 Task: Insert image from drive.
Action: Mouse moved to (210, 105)
Screenshot: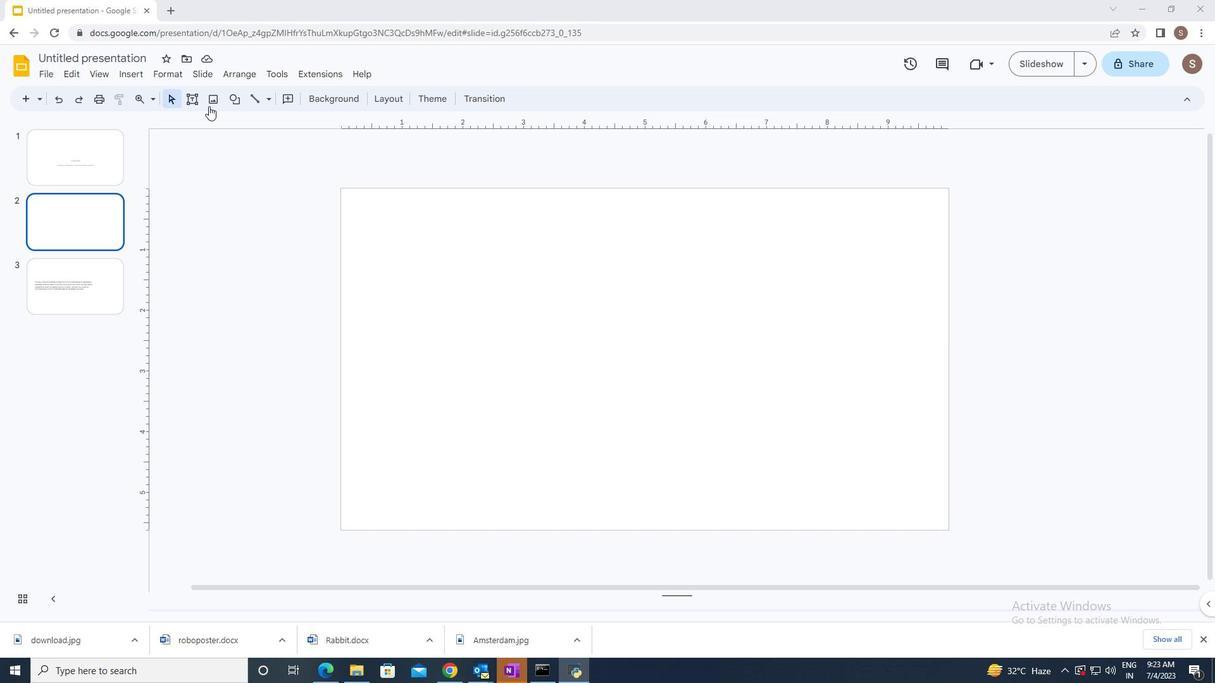 
Action: Mouse pressed left at (210, 105)
Screenshot: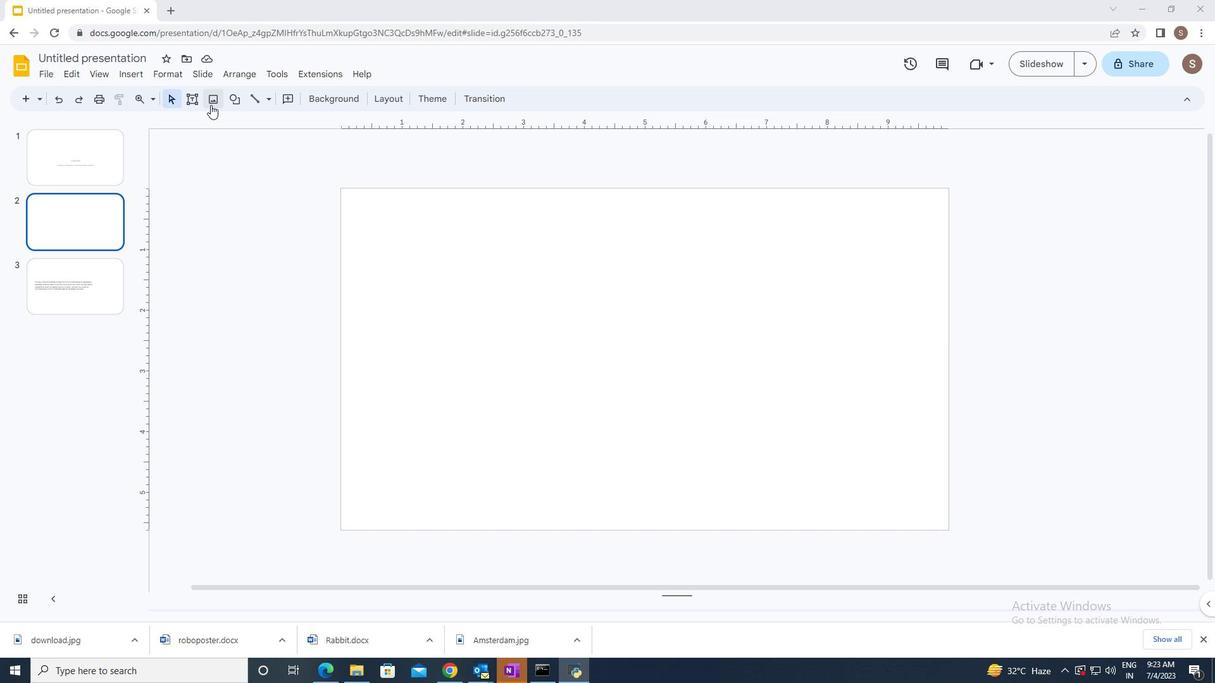 
Action: Mouse moved to (231, 167)
Screenshot: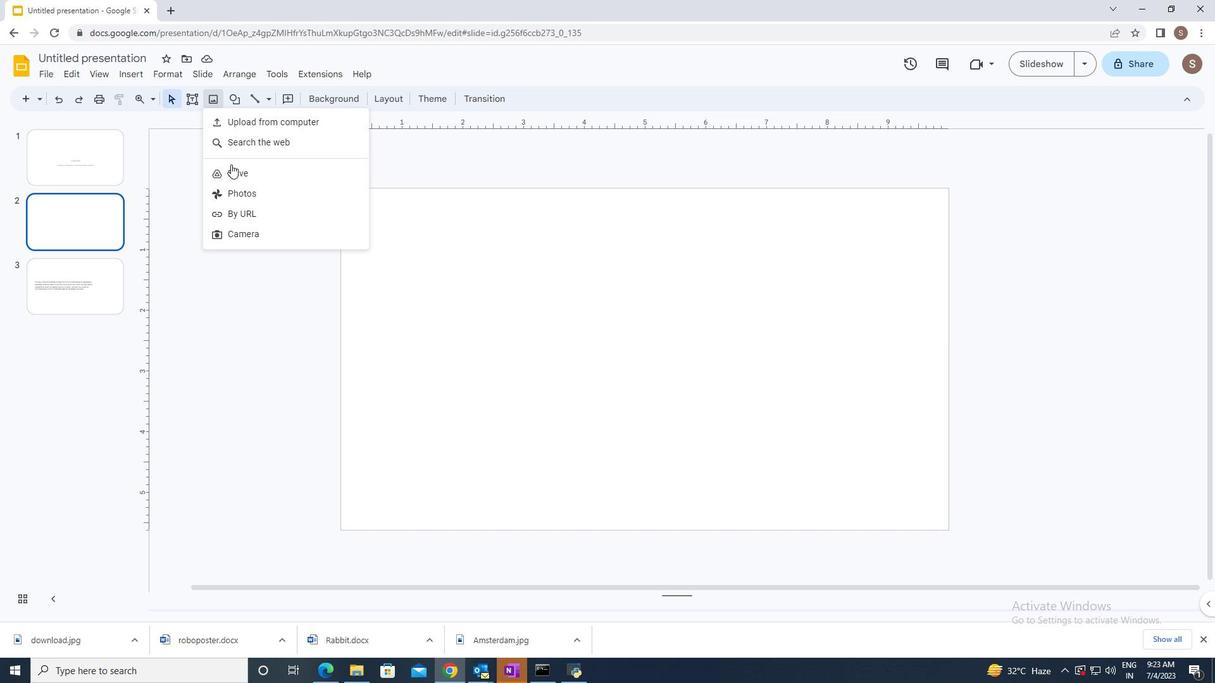 
Action: Mouse pressed left at (231, 167)
Screenshot: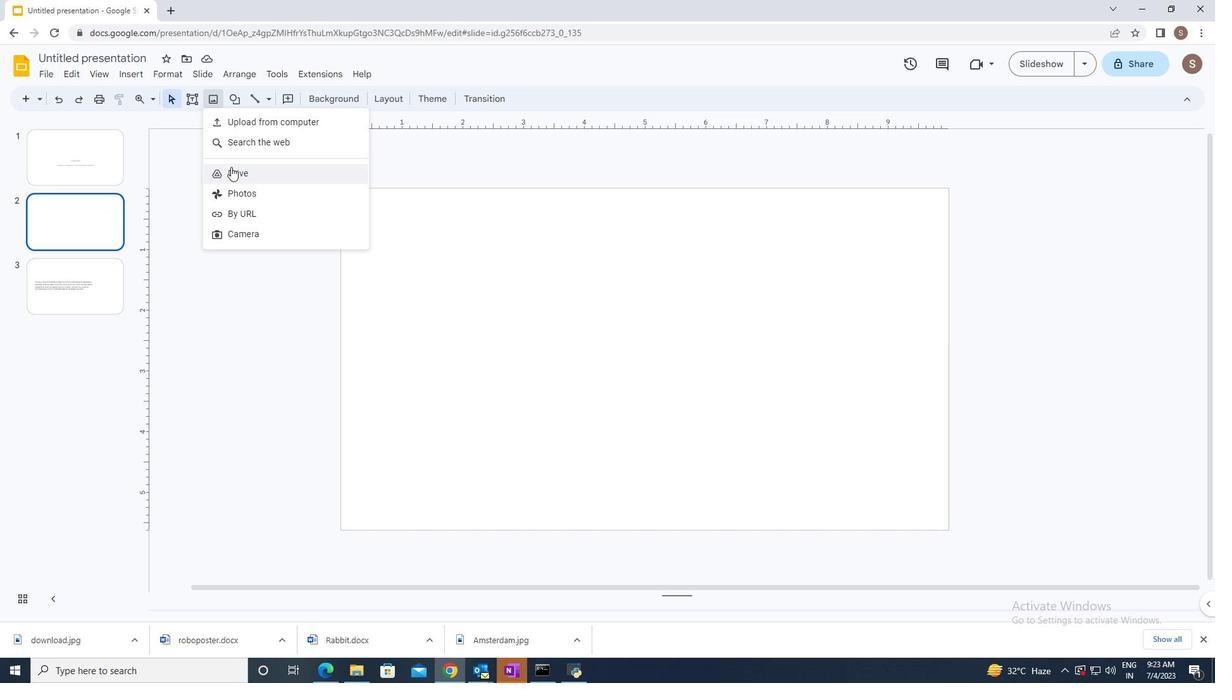 
Action: Mouse moved to (1034, 215)
Screenshot: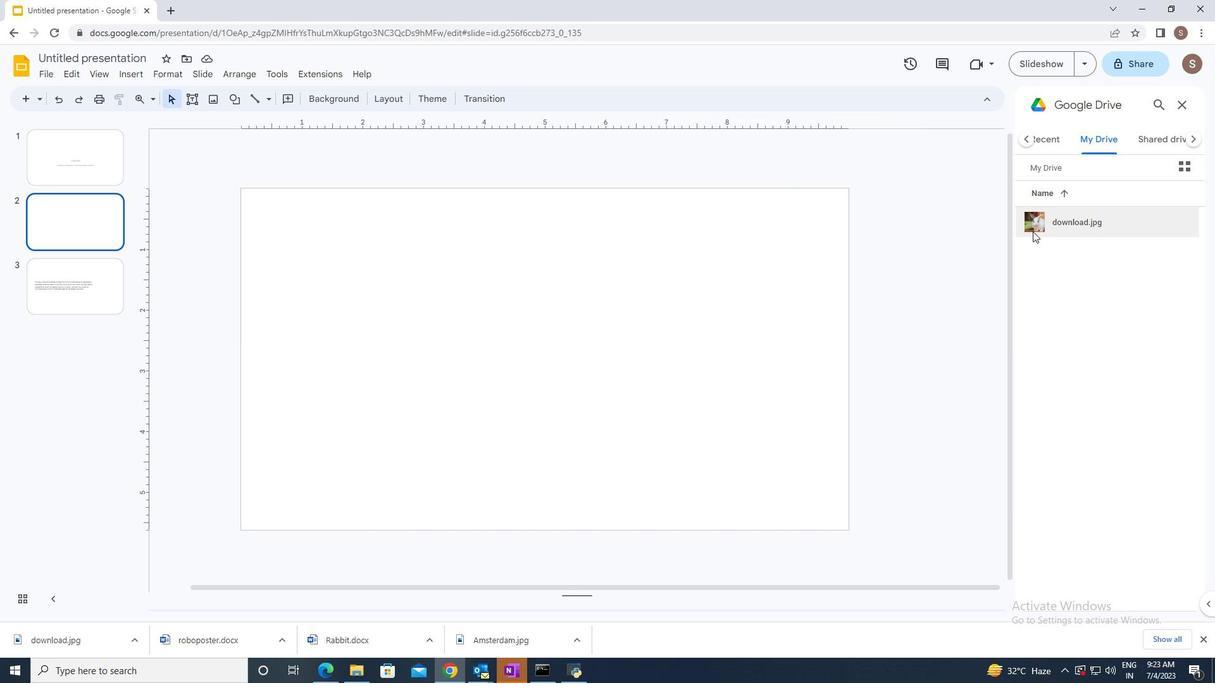 
Action: Mouse pressed left at (1034, 215)
Screenshot: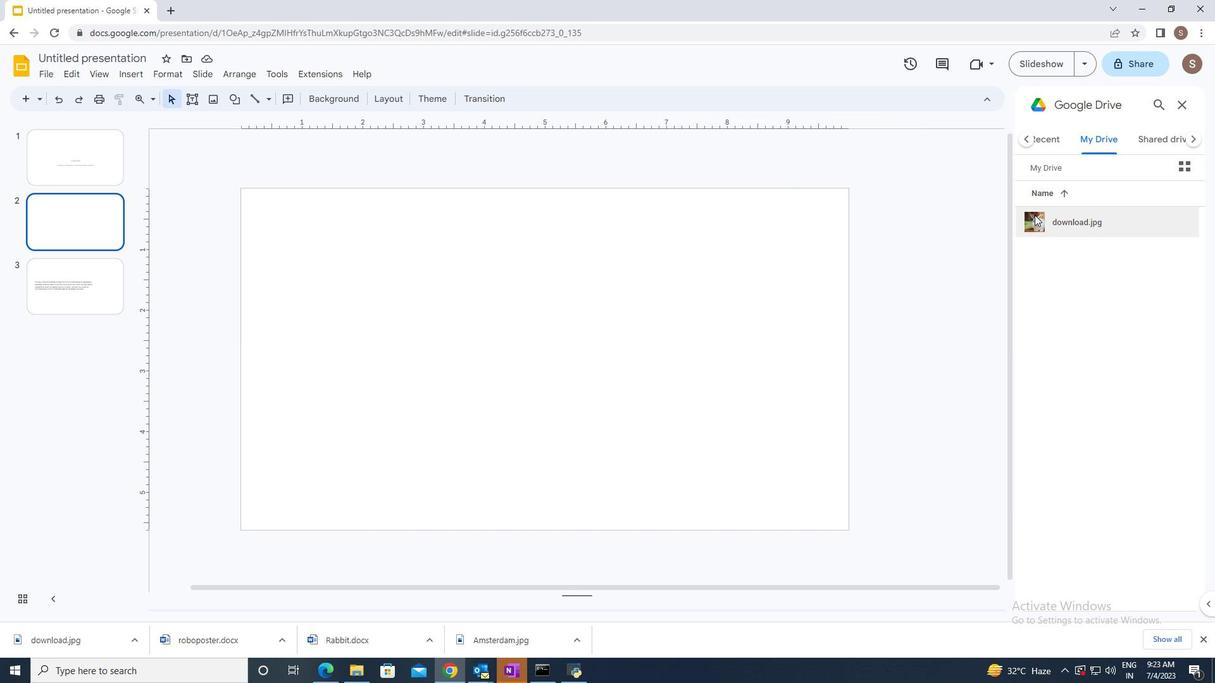 
Action: Mouse moved to (1164, 598)
Screenshot: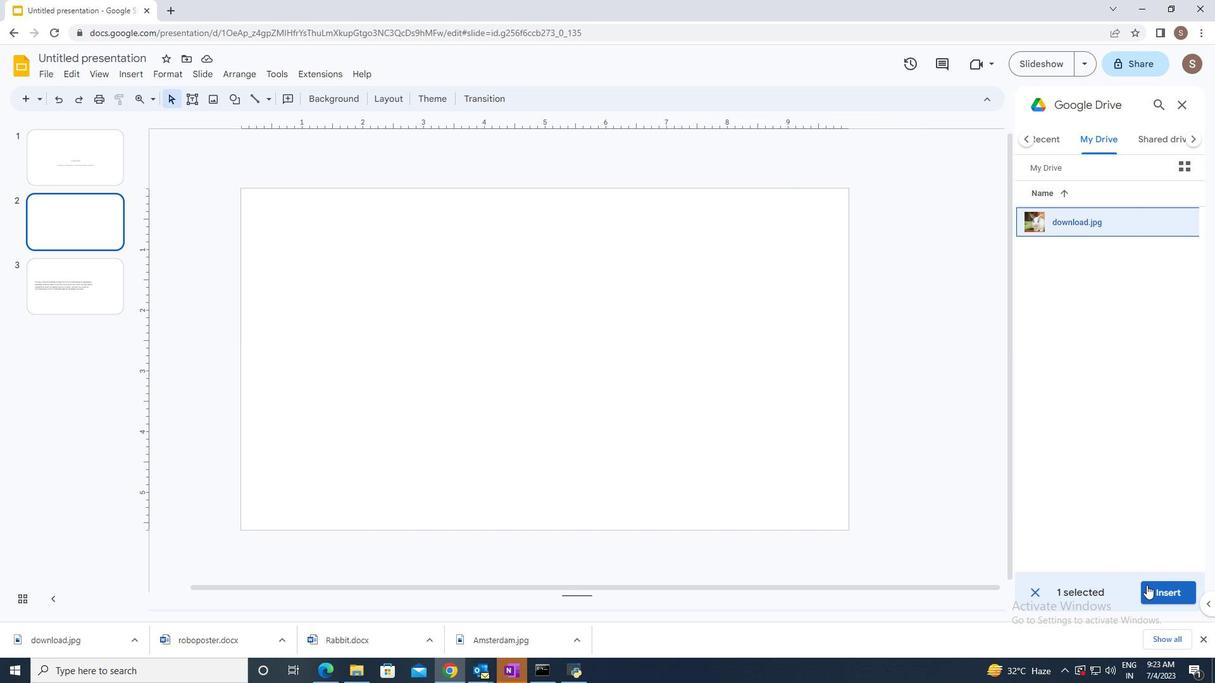 
Action: Mouse pressed left at (1164, 598)
Screenshot: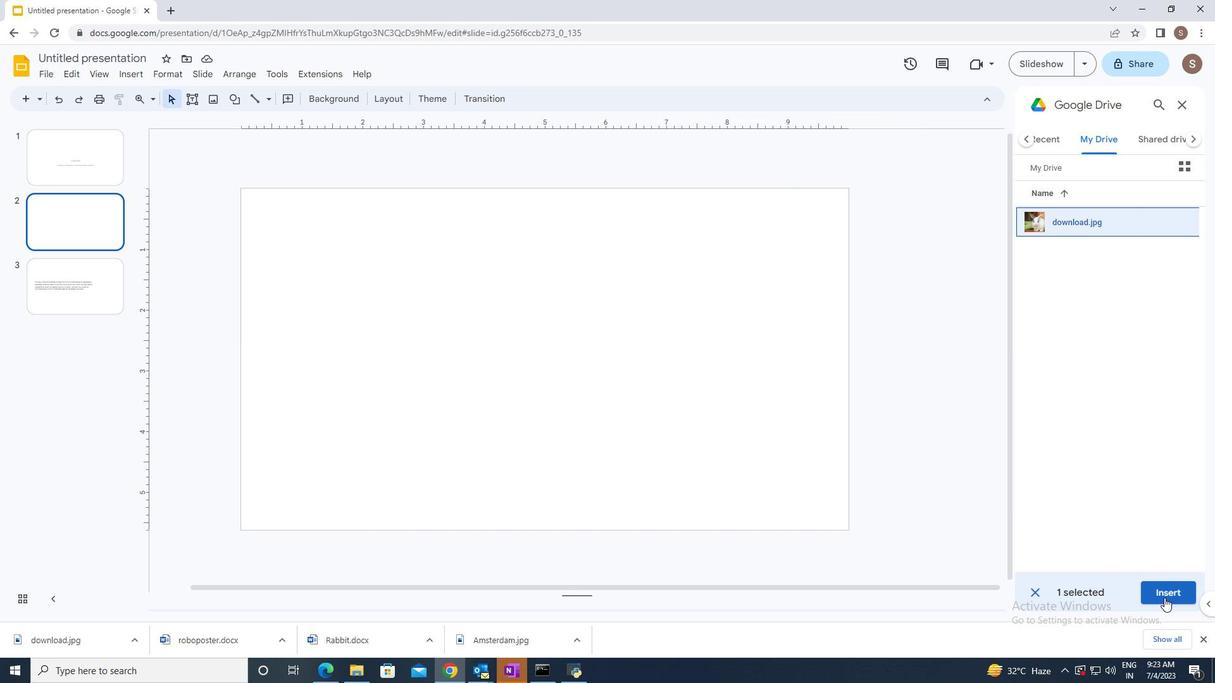 
Action: Mouse moved to (529, 306)
Screenshot: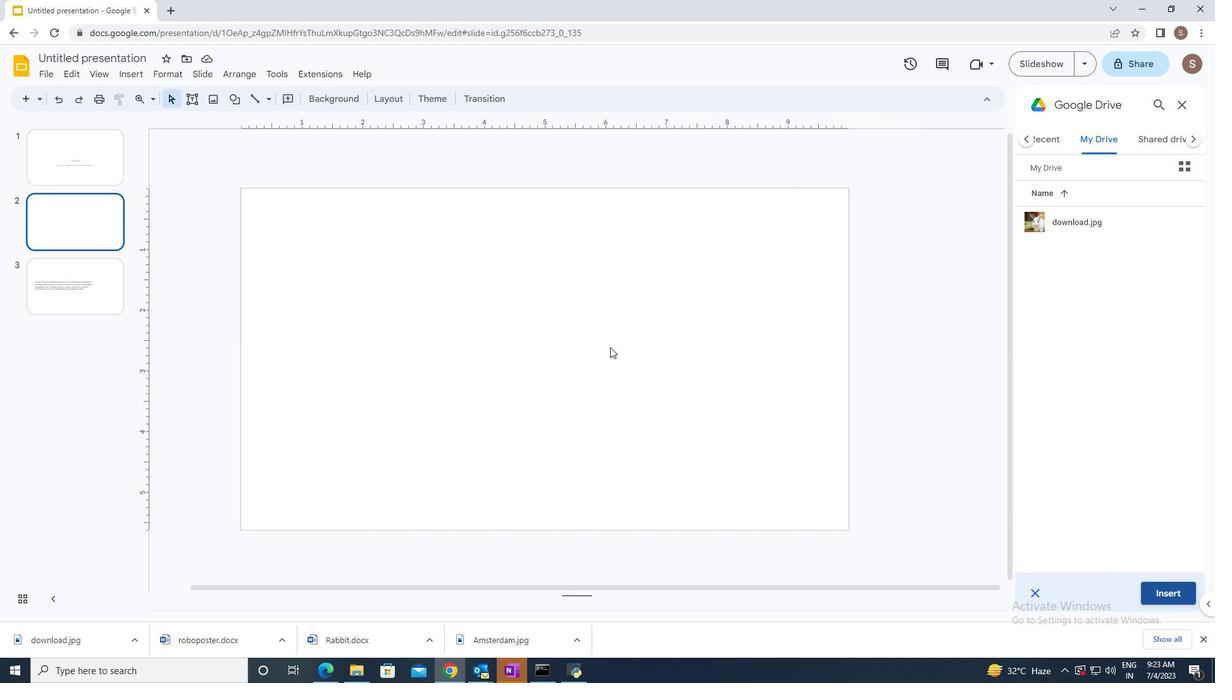 
Action: Mouse pressed left at (529, 306)
Screenshot: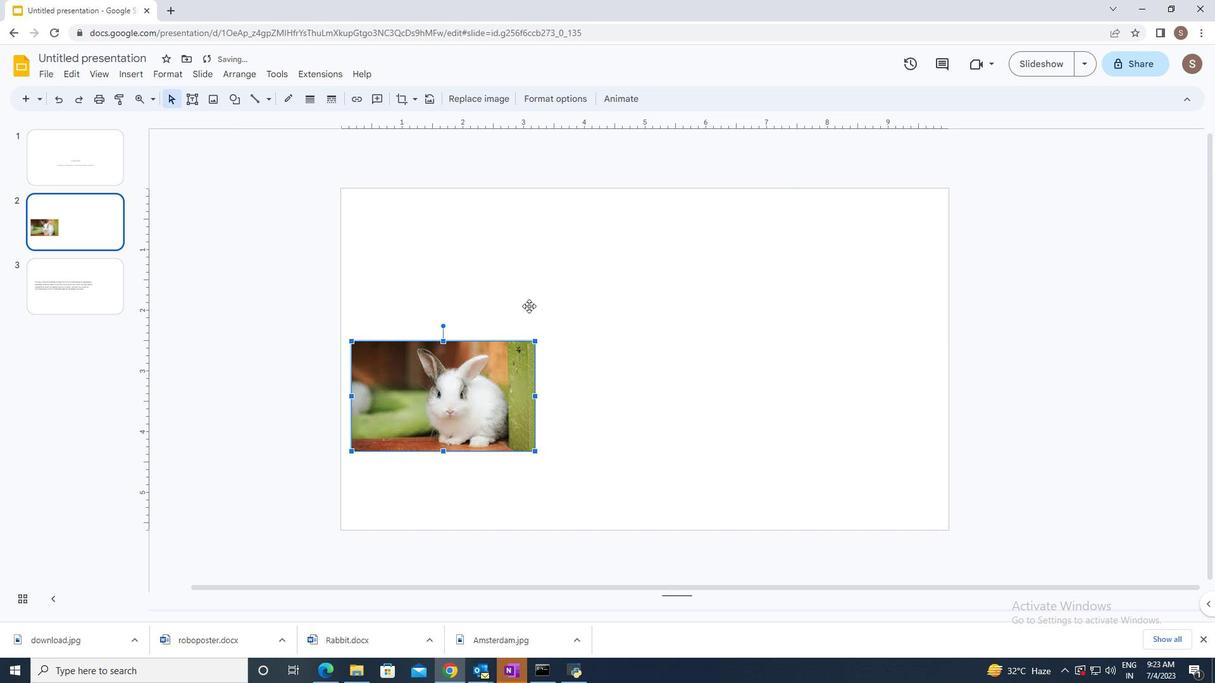 
